 Task: Add a column "Next SLA breach".
Action: Mouse scrolled (480, 327) with delta (0, 0)
Screenshot: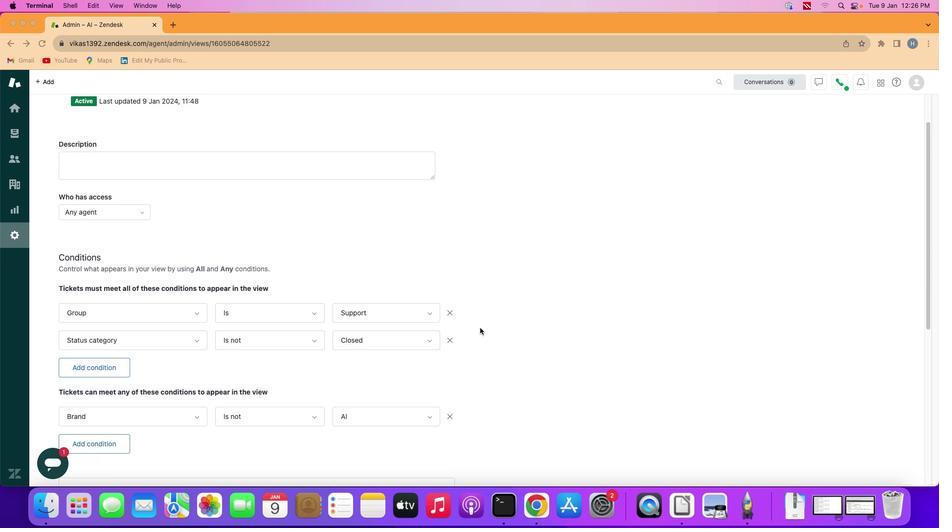 
Action: Mouse scrolled (480, 327) with delta (0, 0)
Screenshot: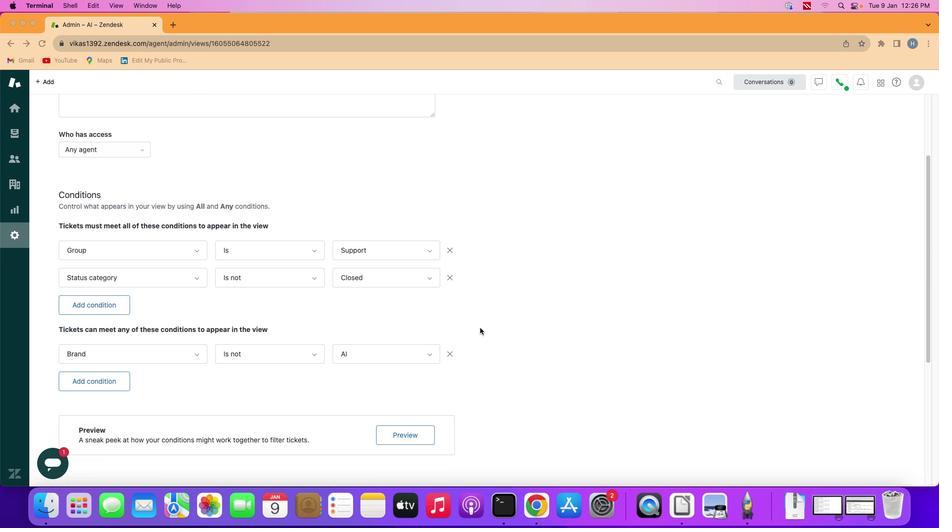
Action: Mouse scrolled (480, 327) with delta (0, 0)
Screenshot: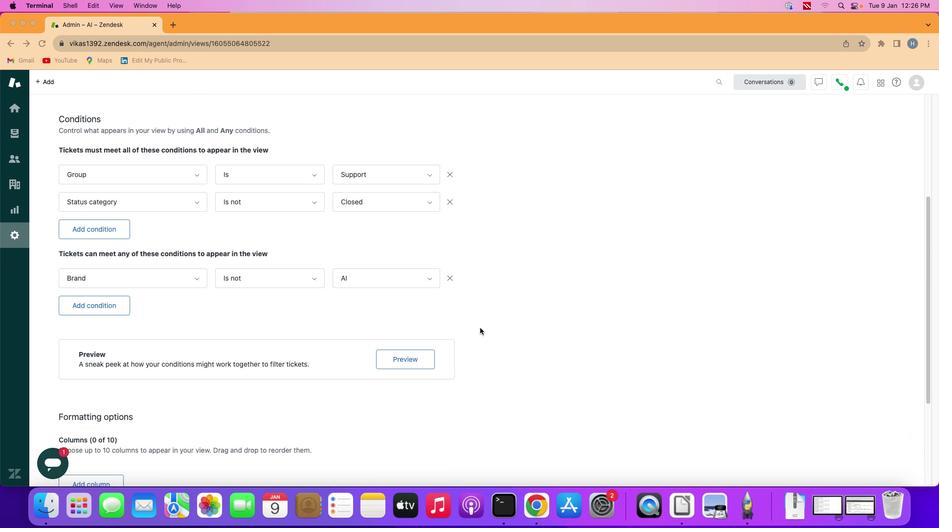 
Action: Mouse scrolled (480, 327) with delta (0, -1)
Screenshot: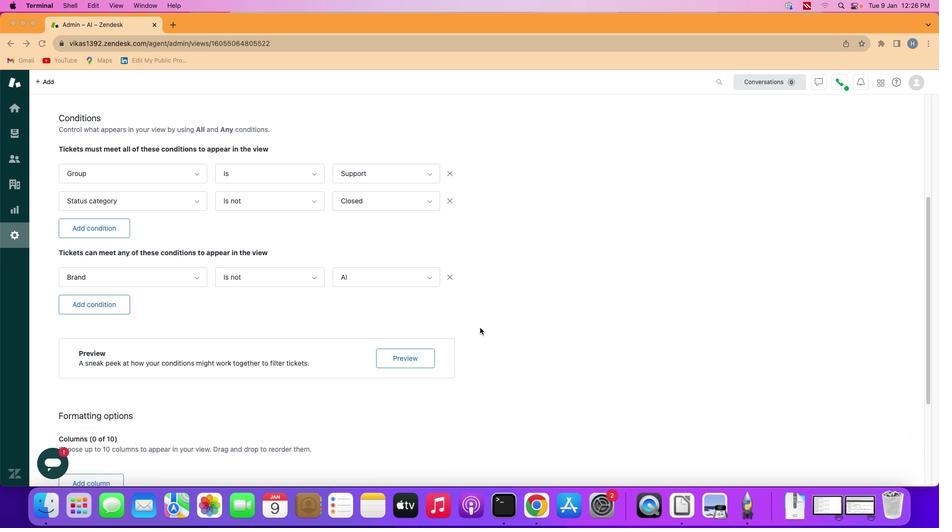 
Action: Mouse scrolled (480, 327) with delta (0, -1)
Screenshot: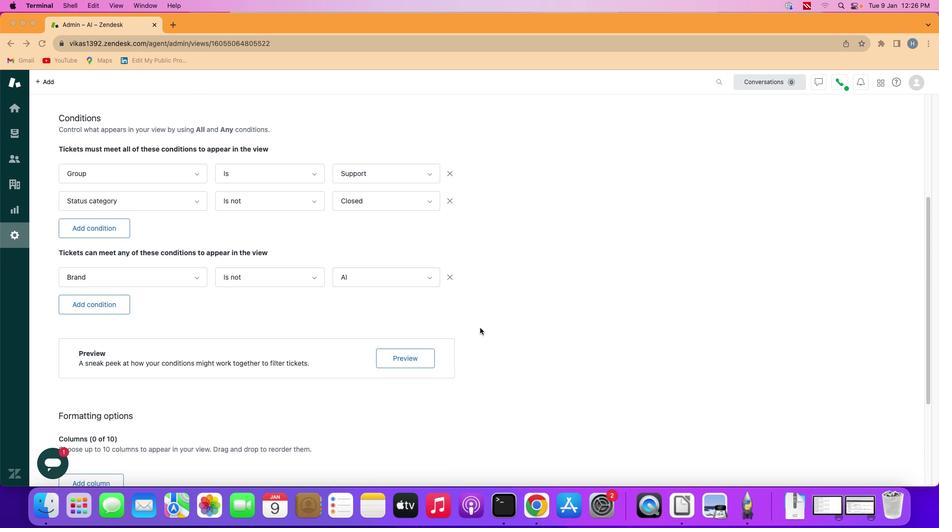 
Action: Mouse scrolled (480, 327) with delta (0, 0)
Screenshot: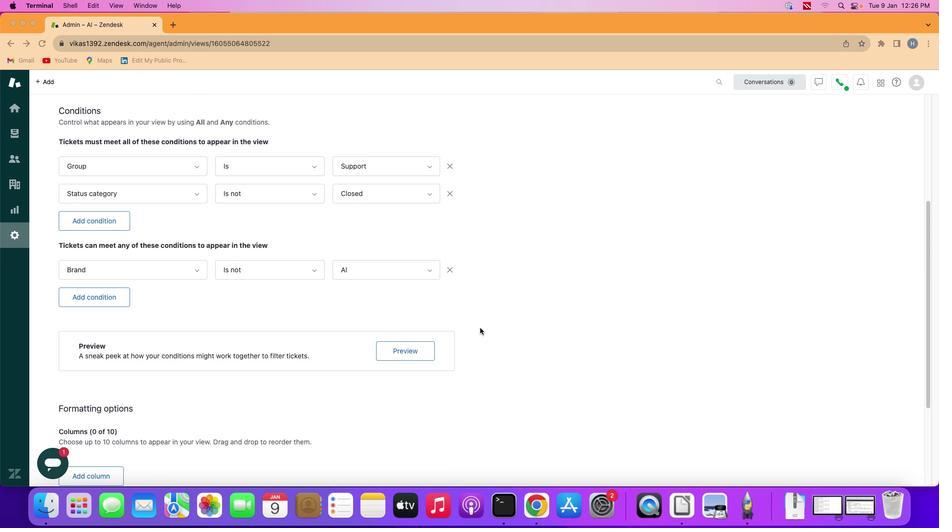 
Action: Mouse scrolled (480, 327) with delta (0, 0)
Screenshot: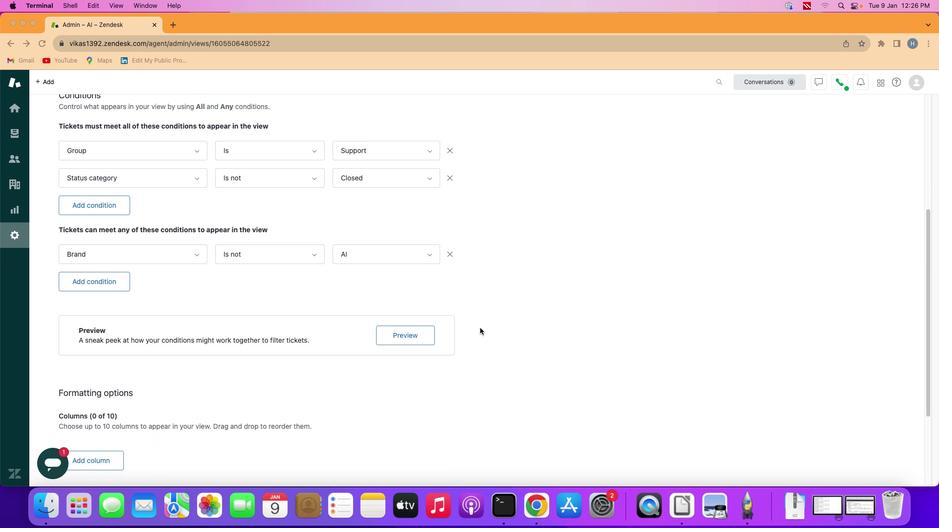 
Action: Mouse scrolled (480, 327) with delta (0, 0)
Screenshot: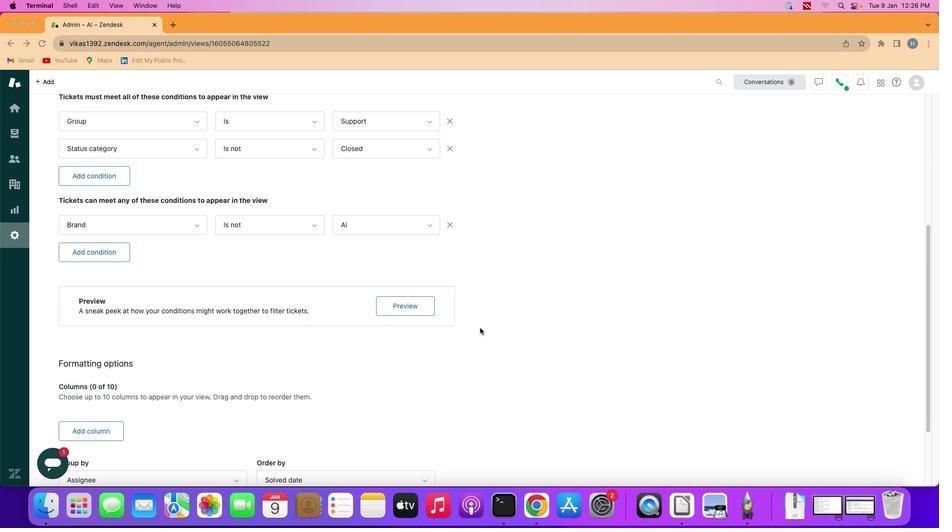 
Action: Mouse scrolled (480, 327) with delta (0, 0)
Screenshot: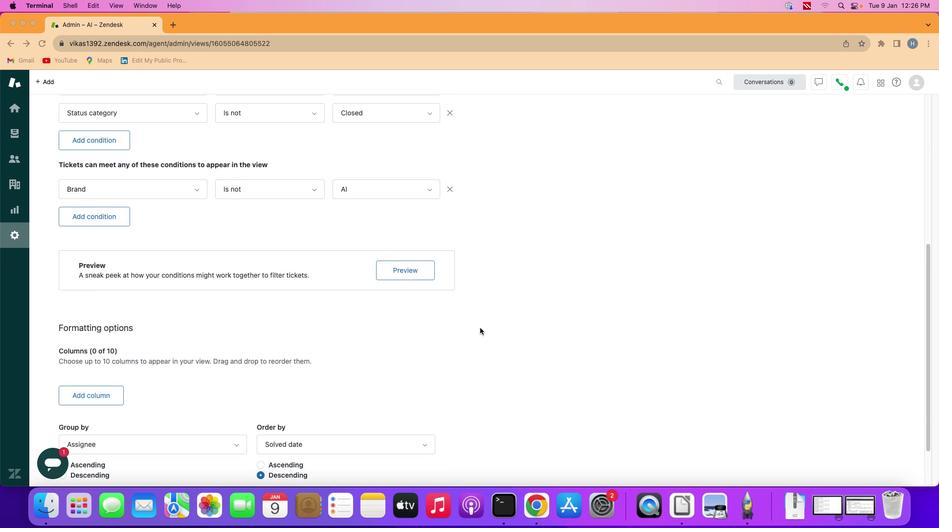 
Action: Mouse scrolled (480, 327) with delta (0, 0)
Screenshot: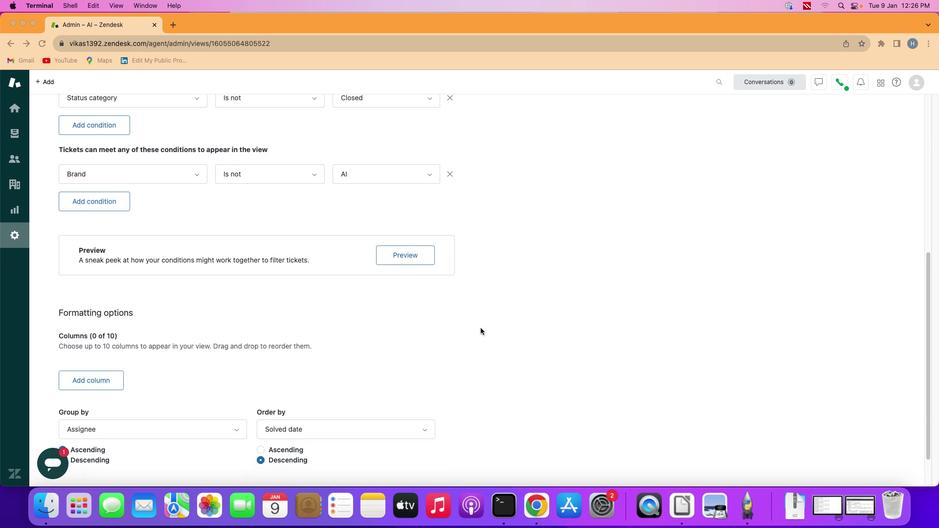 
Action: Mouse scrolled (480, 327) with delta (0, 0)
Screenshot: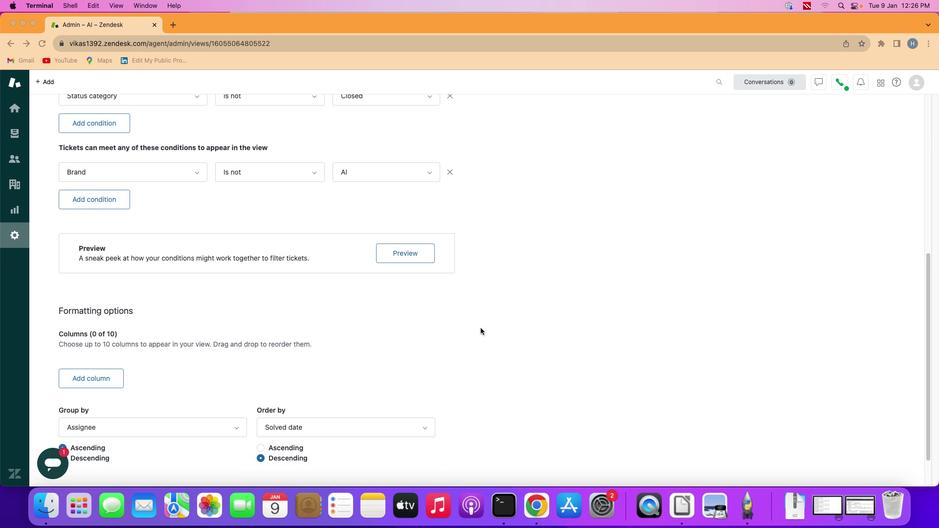 
Action: Mouse moved to (480, 328)
Screenshot: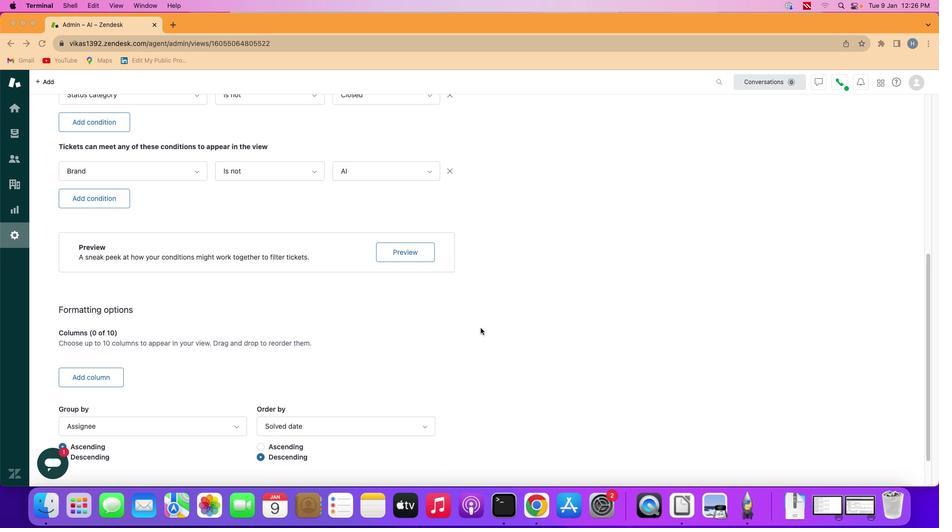 
Action: Mouse scrolled (480, 328) with delta (0, 0)
Screenshot: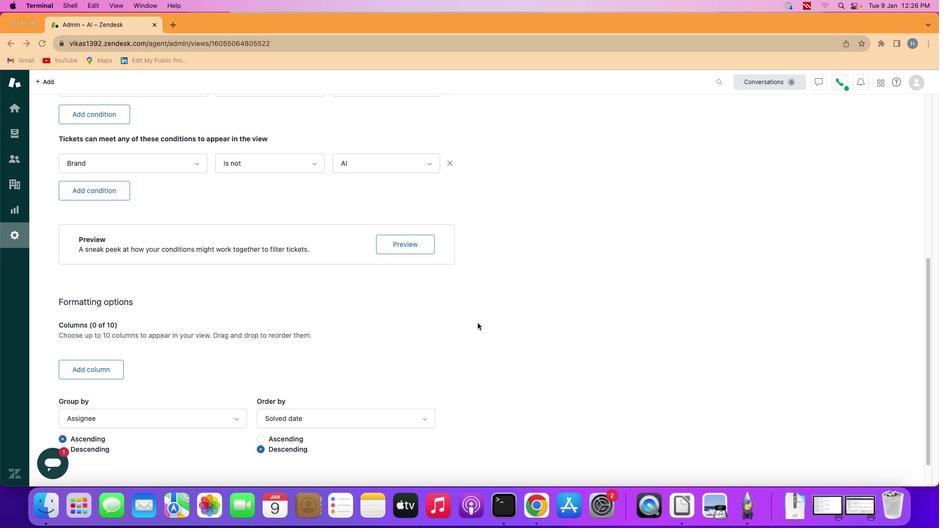
Action: Mouse scrolled (480, 328) with delta (0, 0)
Screenshot: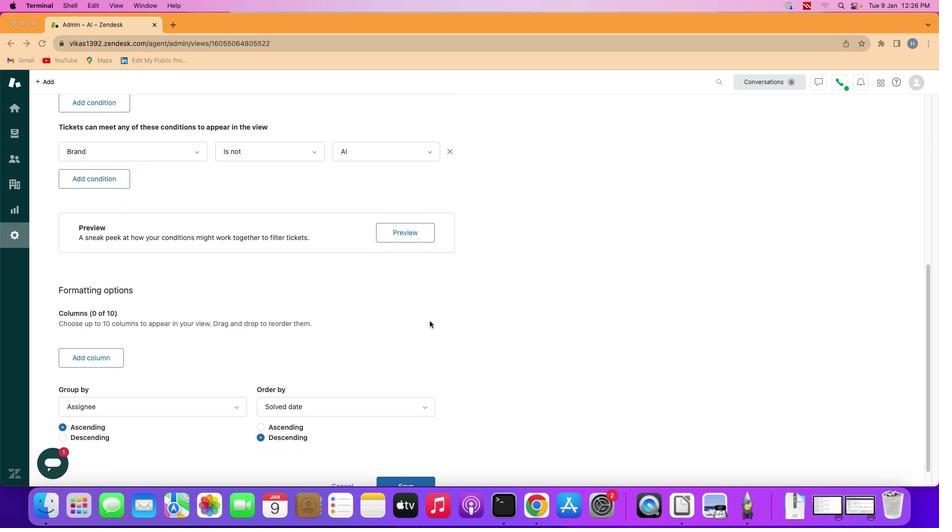 
Action: Mouse scrolled (480, 328) with delta (0, 0)
Screenshot: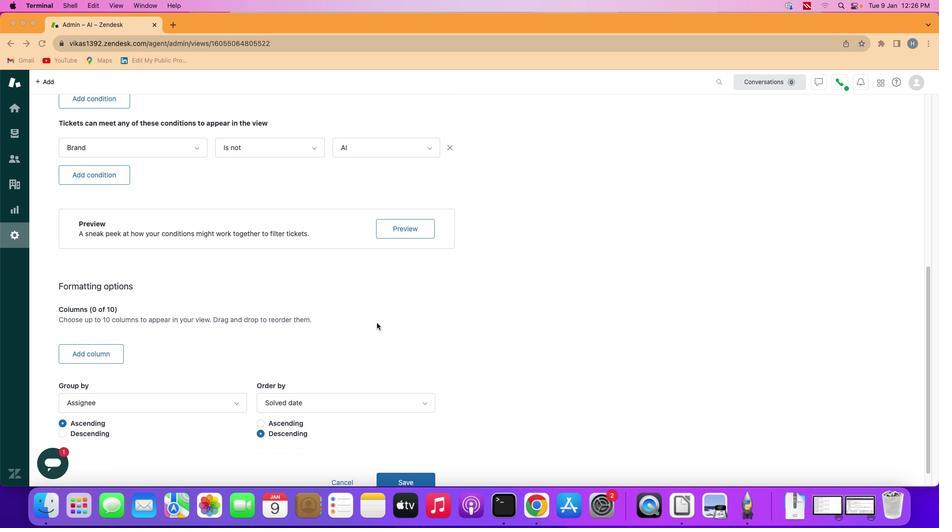 
Action: Mouse moved to (481, 327)
Screenshot: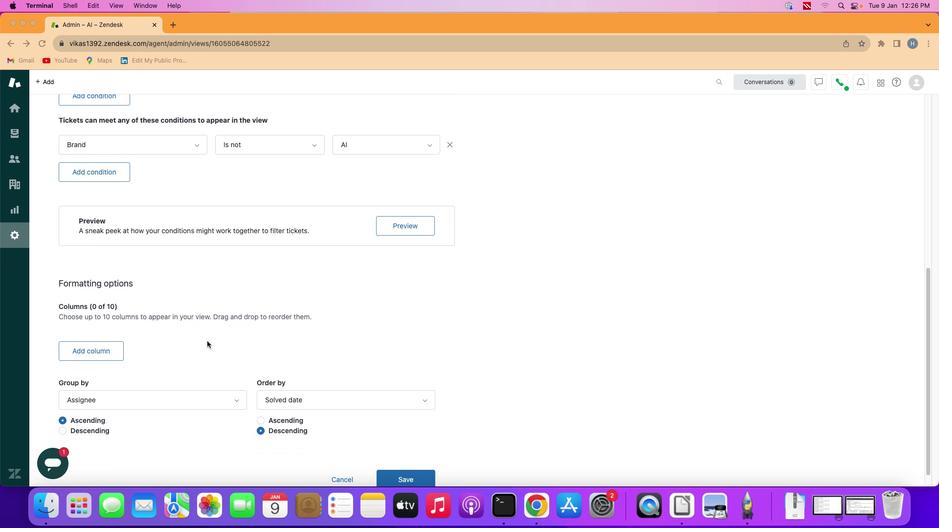 
Action: Mouse scrolled (481, 327) with delta (0, 0)
Screenshot: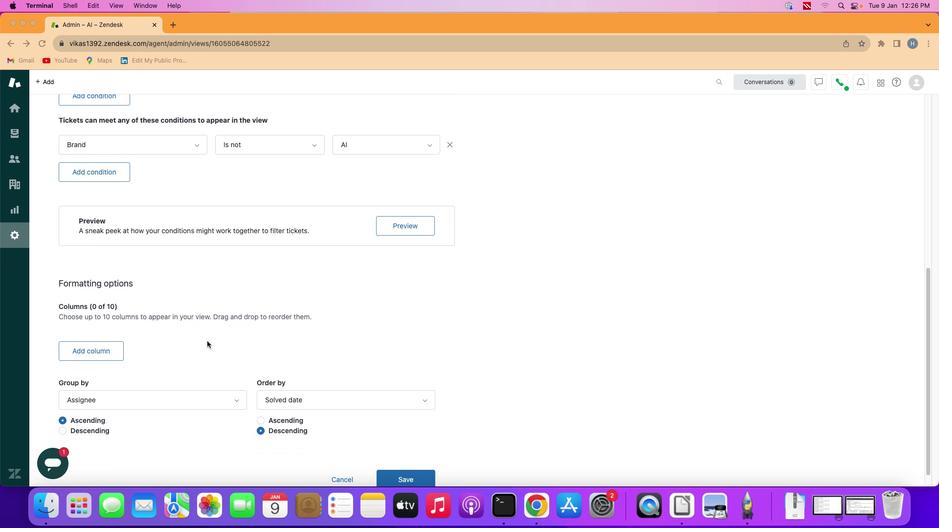 
Action: Mouse moved to (102, 348)
Screenshot: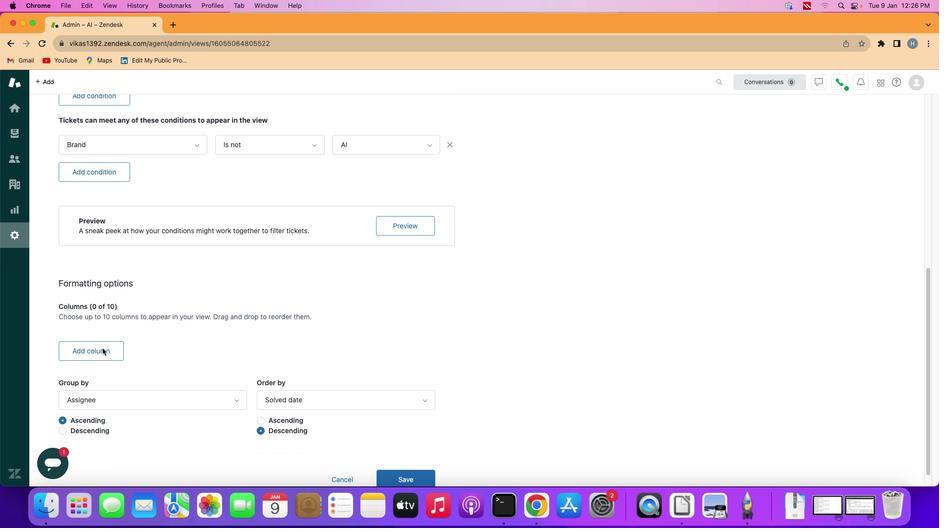 
Action: Mouse pressed left at (102, 348)
Screenshot: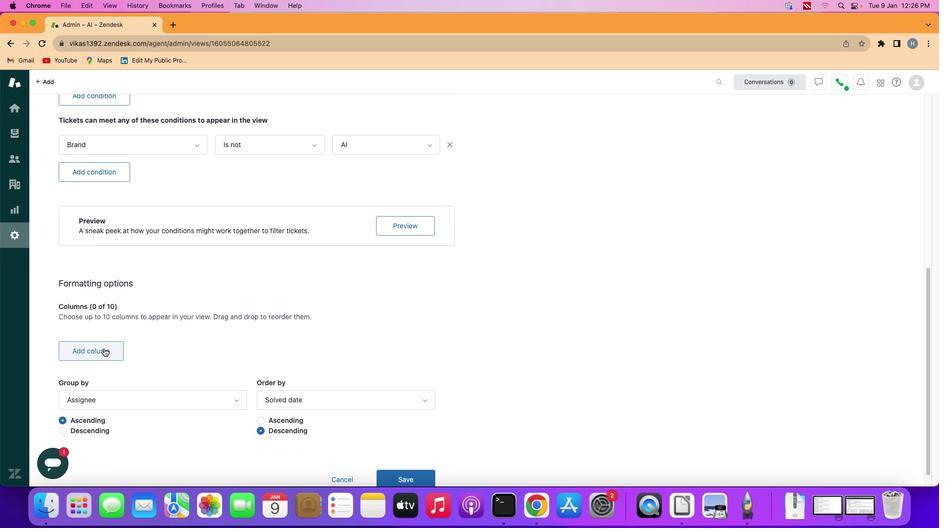 
Action: Mouse moved to (105, 348)
Screenshot: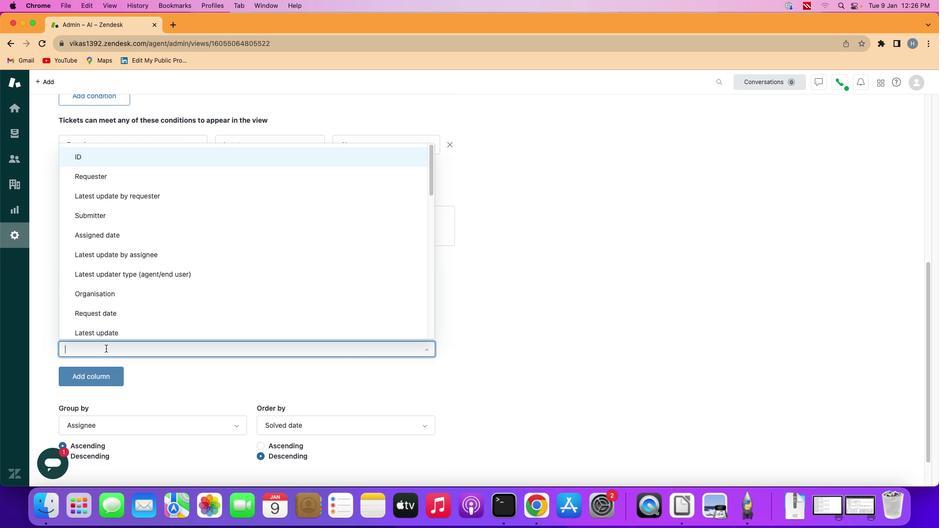 
Action: Mouse pressed left at (105, 348)
Screenshot: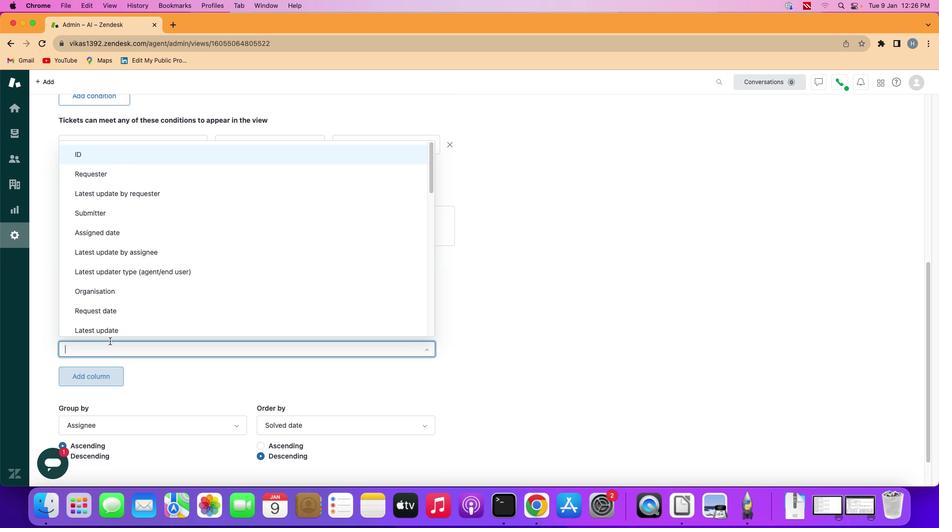 
Action: Mouse moved to (213, 265)
Screenshot: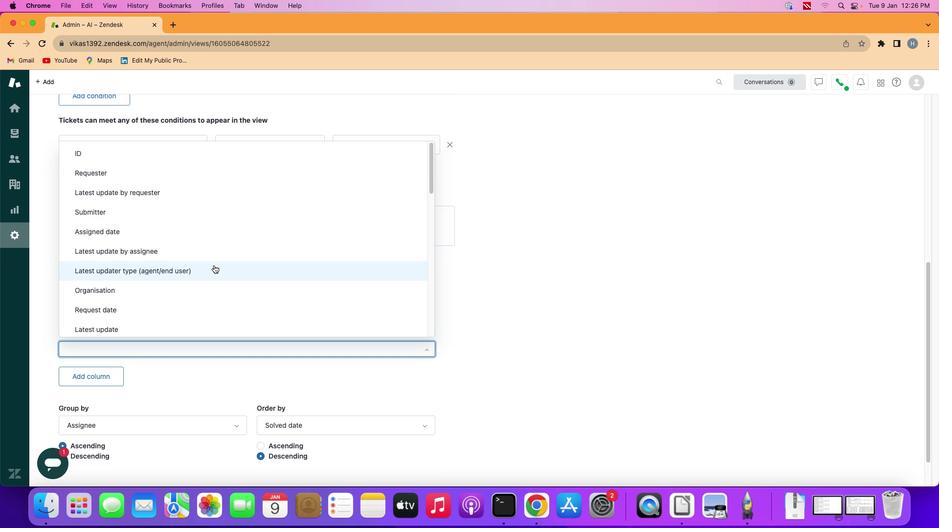
Action: Mouse scrolled (213, 265) with delta (0, 0)
Screenshot: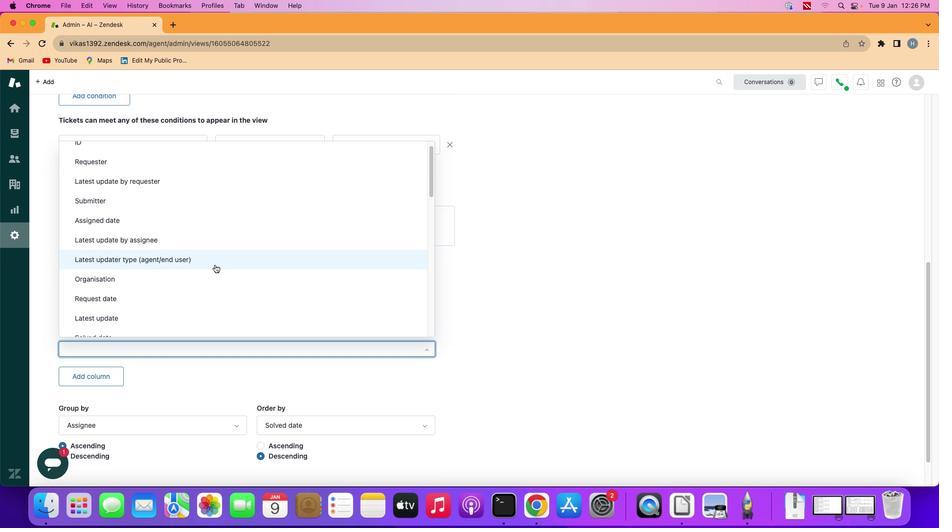 
Action: Mouse scrolled (213, 265) with delta (0, 0)
Screenshot: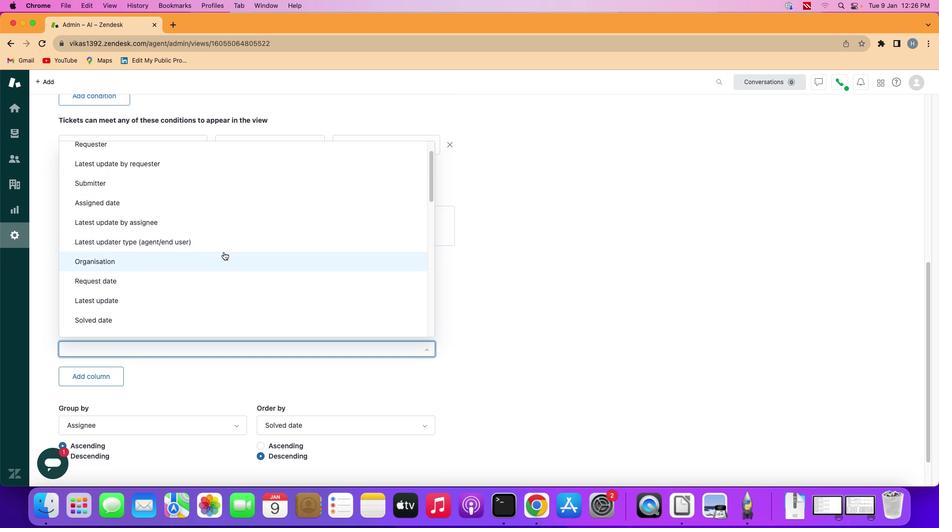 
Action: Mouse scrolled (213, 265) with delta (0, 0)
Screenshot: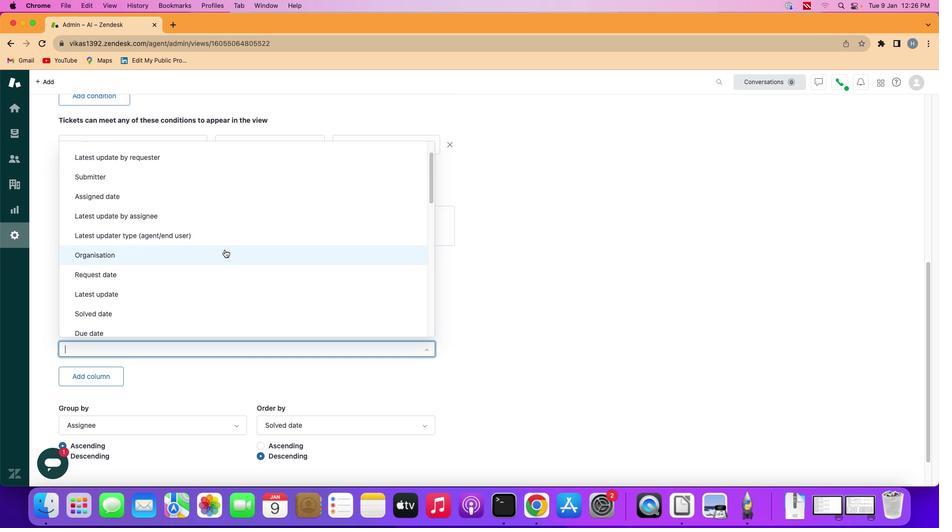 
Action: Mouse moved to (215, 263)
Screenshot: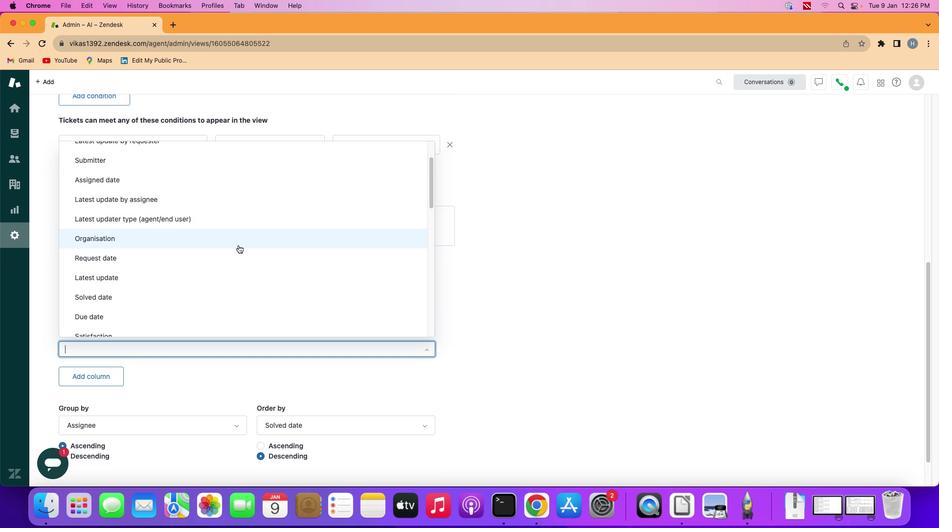 
Action: Mouse scrolled (215, 263) with delta (0, 0)
Screenshot: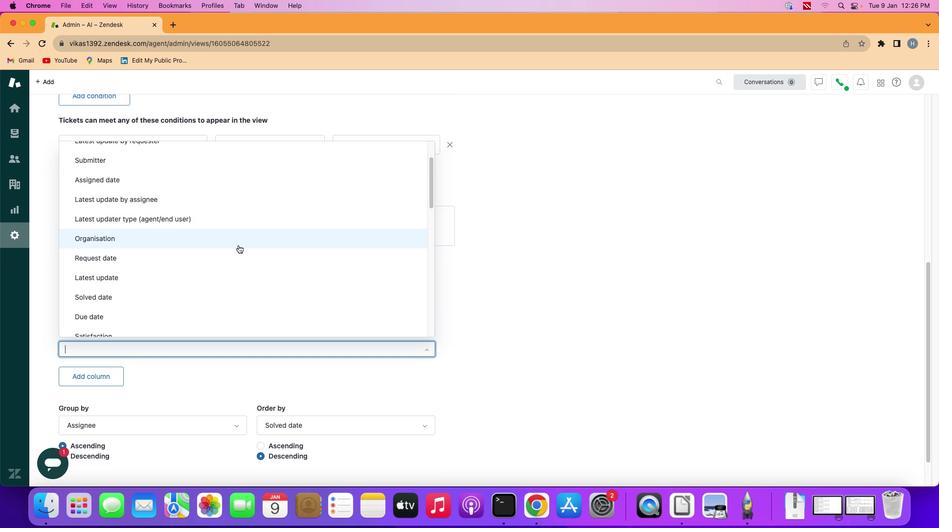 
Action: Mouse moved to (224, 251)
Screenshot: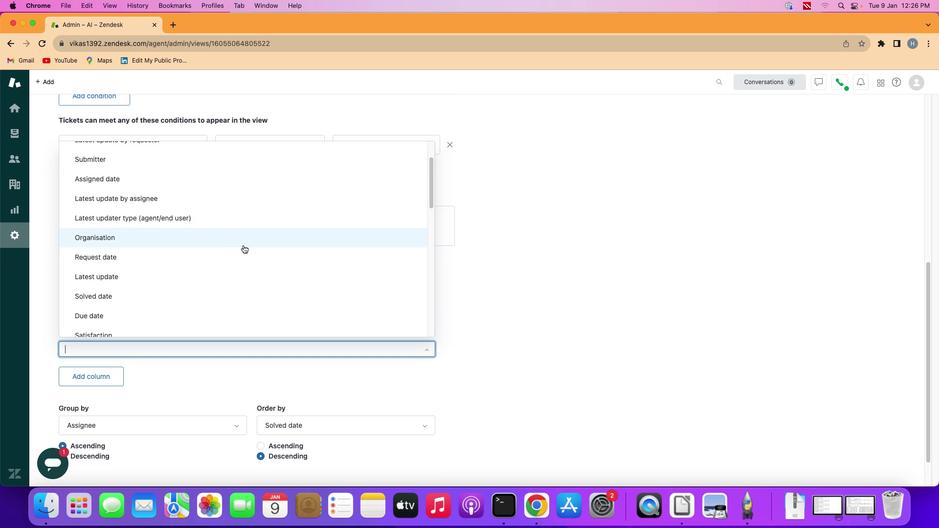 
Action: Mouse scrolled (224, 251) with delta (0, 0)
Screenshot: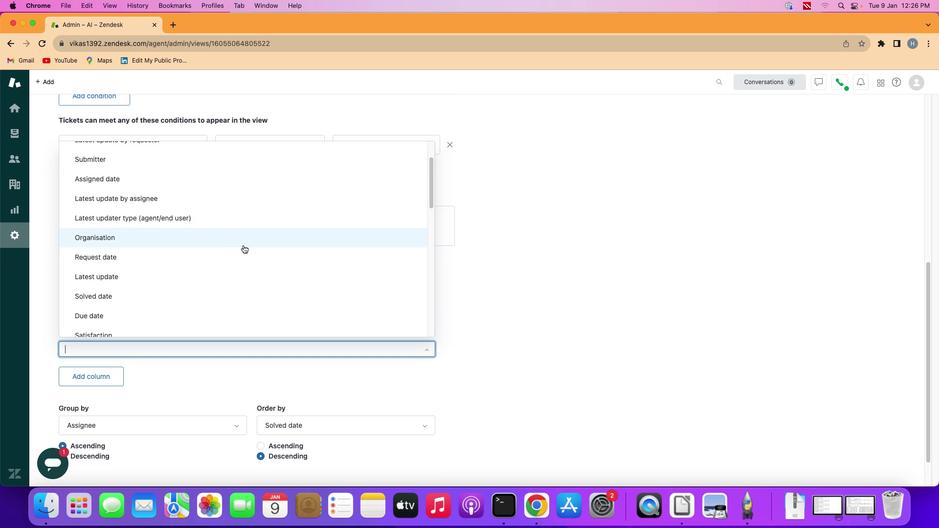 
Action: Mouse moved to (243, 245)
Screenshot: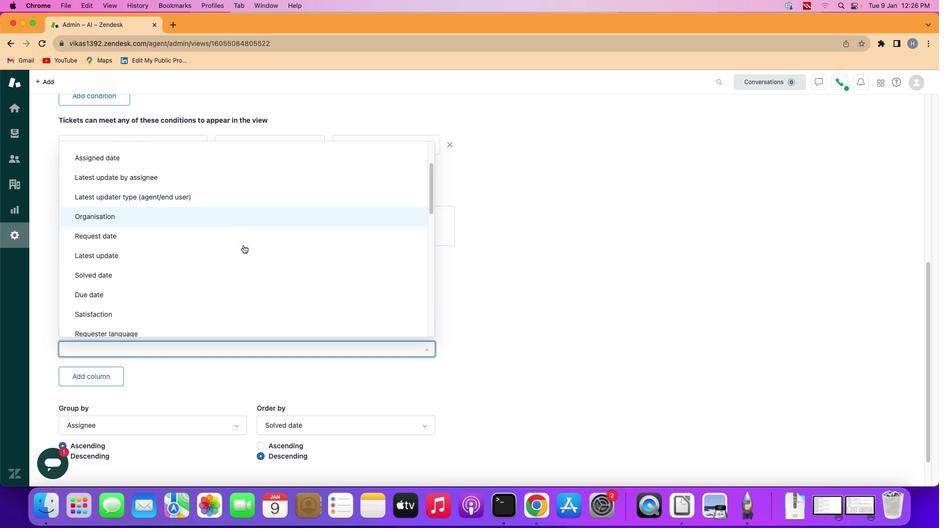
Action: Mouse scrolled (243, 245) with delta (0, 0)
Screenshot: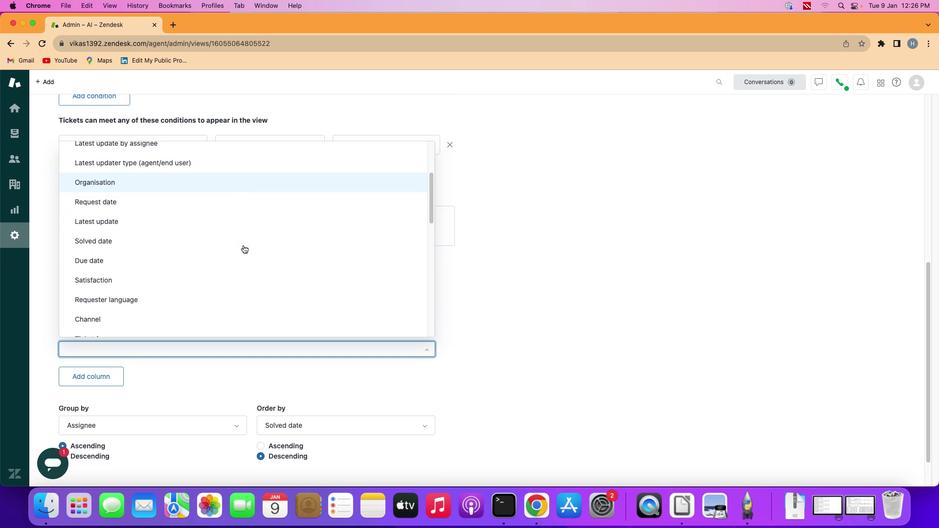 
Action: Mouse scrolled (243, 245) with delta (0, 0)
Screenshot: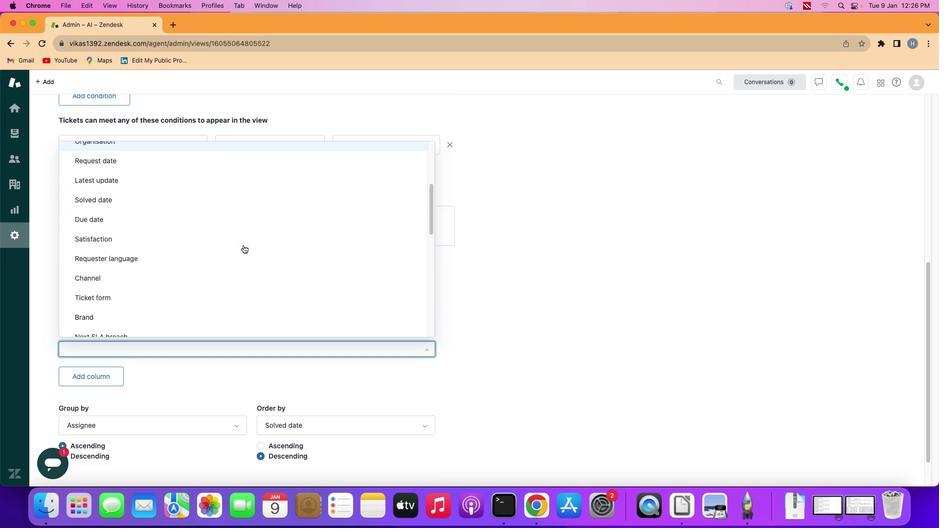 
Action: Mouse scrolled (243, 245) with delta (0, 0)
Screenshot: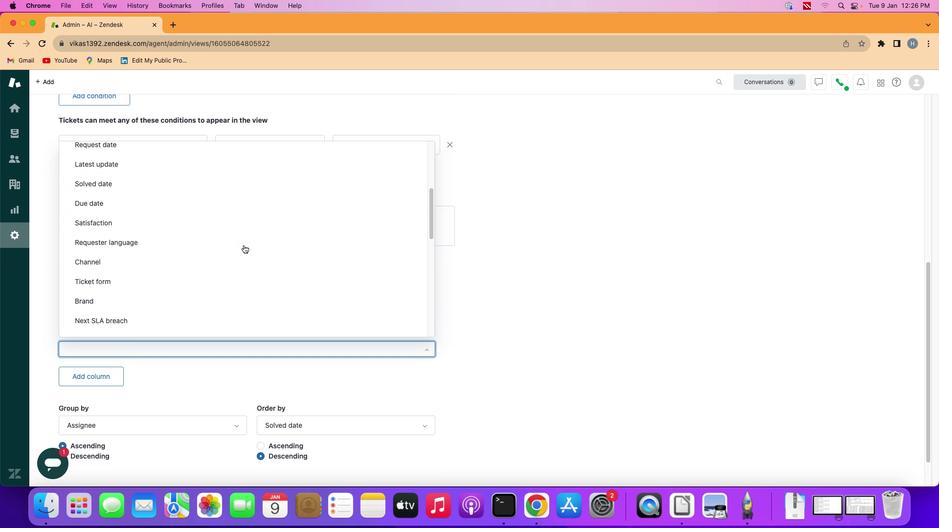 
Action: Mouse scrolled (243, 245) with delta (0, 0)
Screenshot: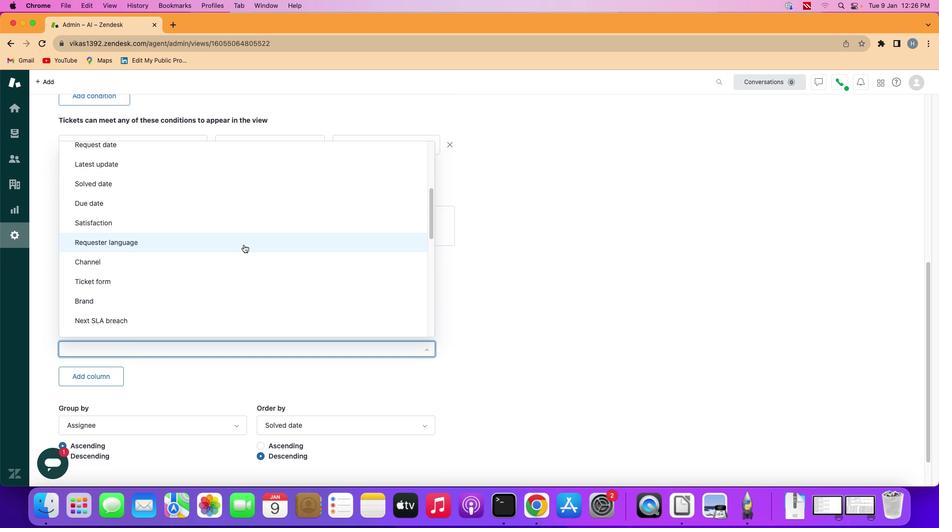 
Action: Mouse moved to (237, 264)
Screenshot: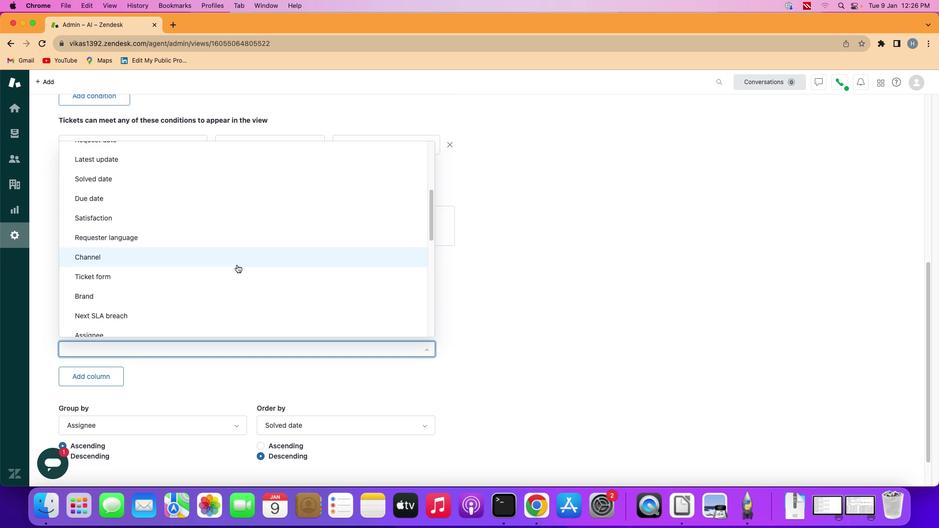 
Action: Mouse scrolled (237, 264) with delta (0, 0)
Screenshot: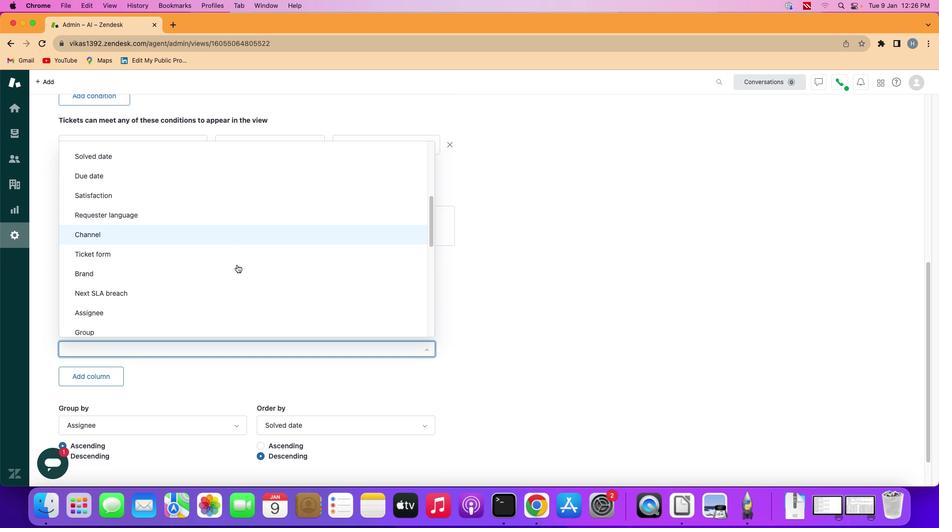 
Action: Mouse scrolled (237, 264) with delta (0, 0)
Screenshot: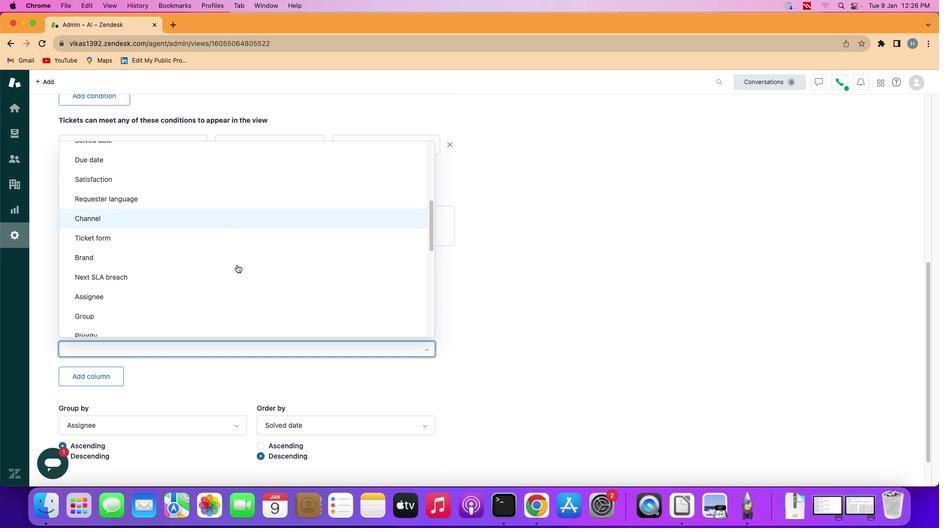 
Action: Mouse scrolled (237, 264) with delta (0, 0)
Screenshot: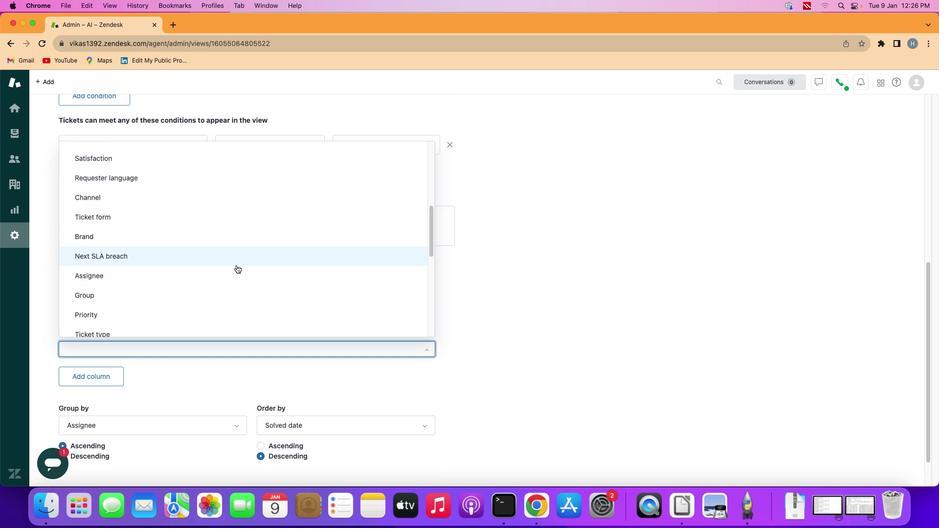 
Action: Mouse scrolled (237, 264) with delta (0, 0)
Screenshot: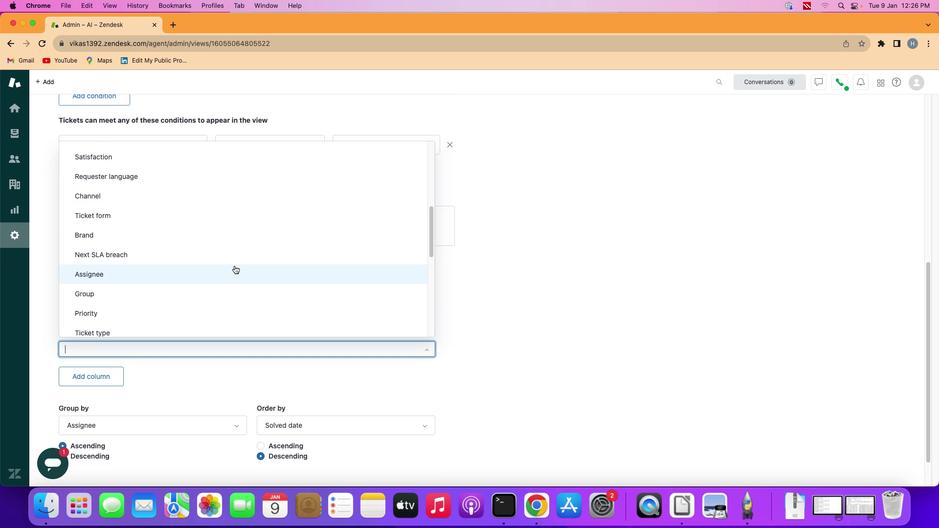 
Action: Mouse moved to (236, 259)
Screenshot: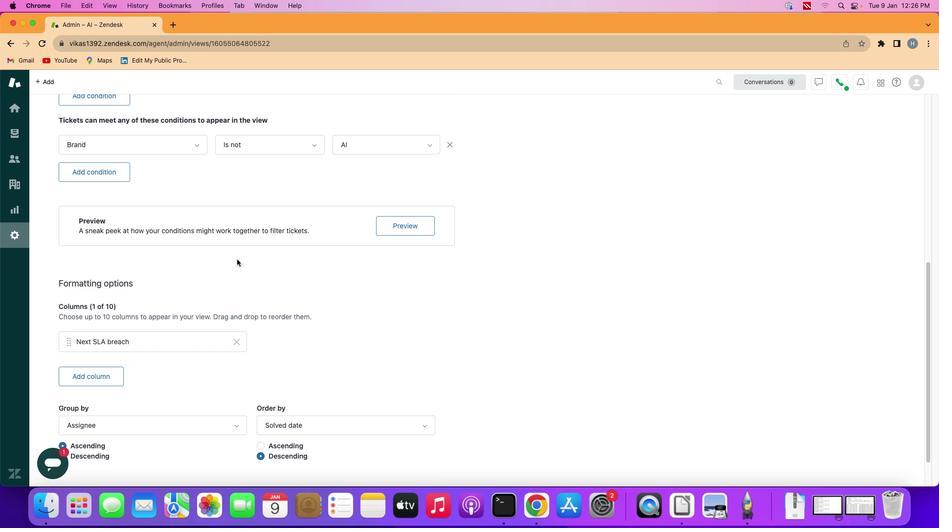 
Action: Mouse pressed left at (236, 259)
Screenshot: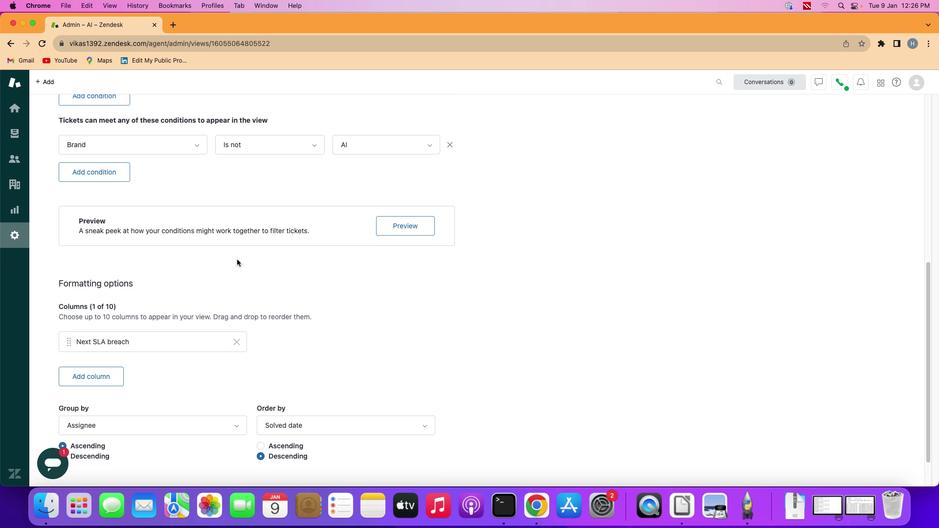 
